 Task: Make in the project AgileAura a sprint 'Mobile Optimization Sprint'. Create in the project AgileAura a sprint 'Mobile Optimization Sprint'. Add in the project AgileAura a sprint 'Mobile Optimization Sprint'
Action: Mouse moved to (202, 55)
Screenshot: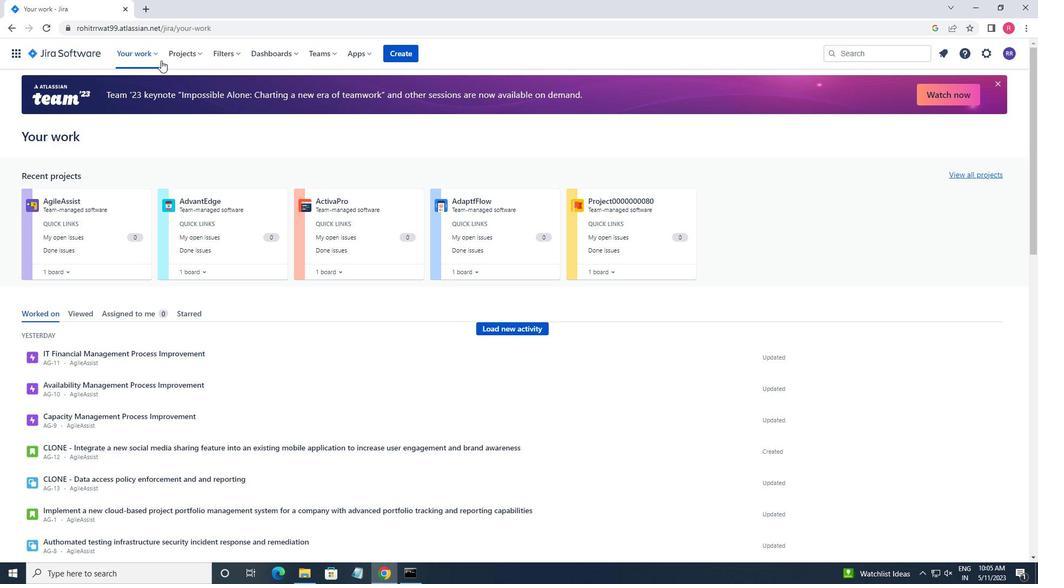 
Action: Mouse pressed left at (202, 55)
Screenshot: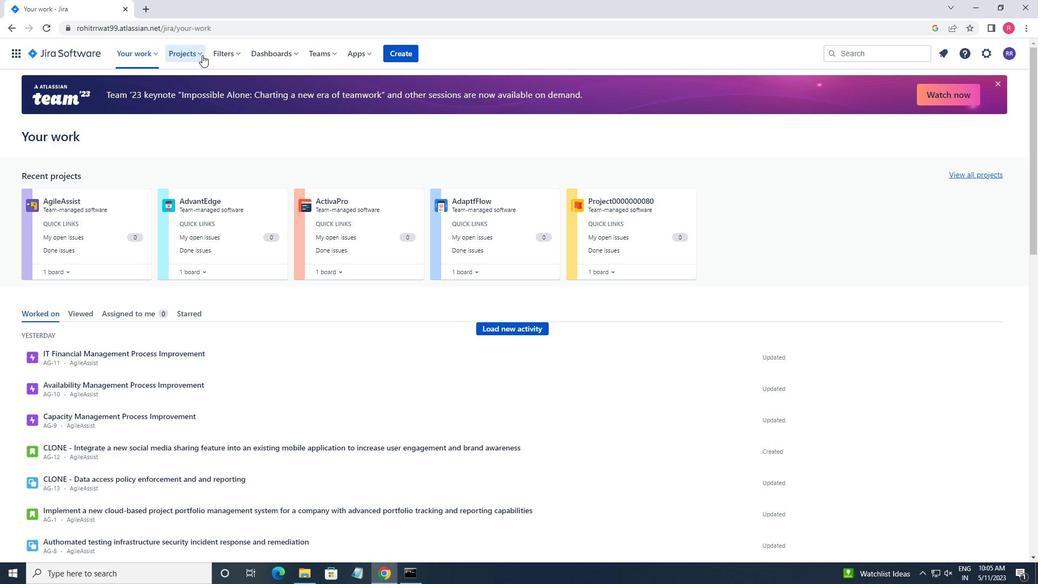 
Action: Mouse moved to (238, 97)
Screenshot: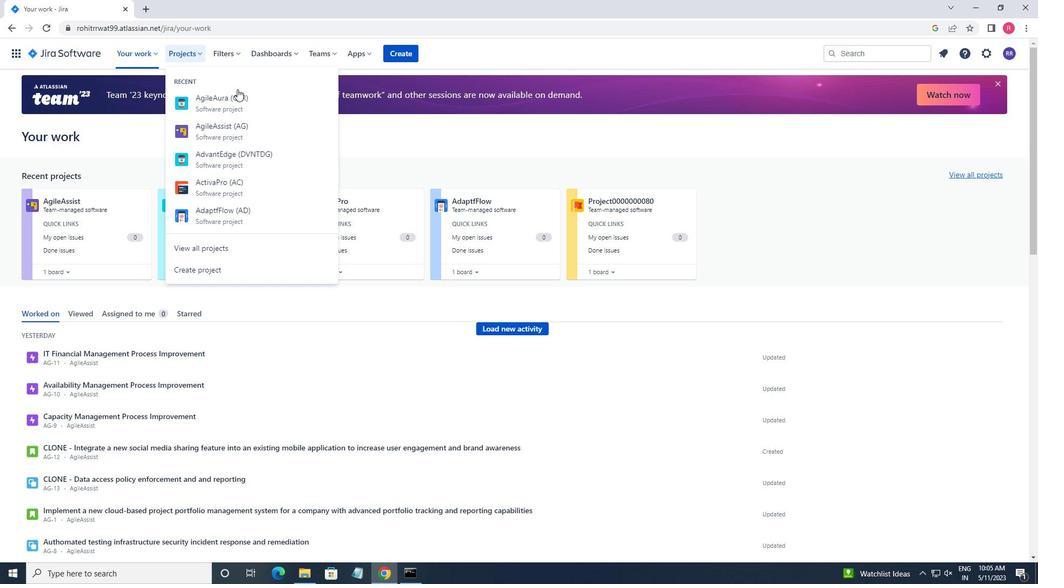 
Action: Mouse pressed left at (238, 97)
Screenshot: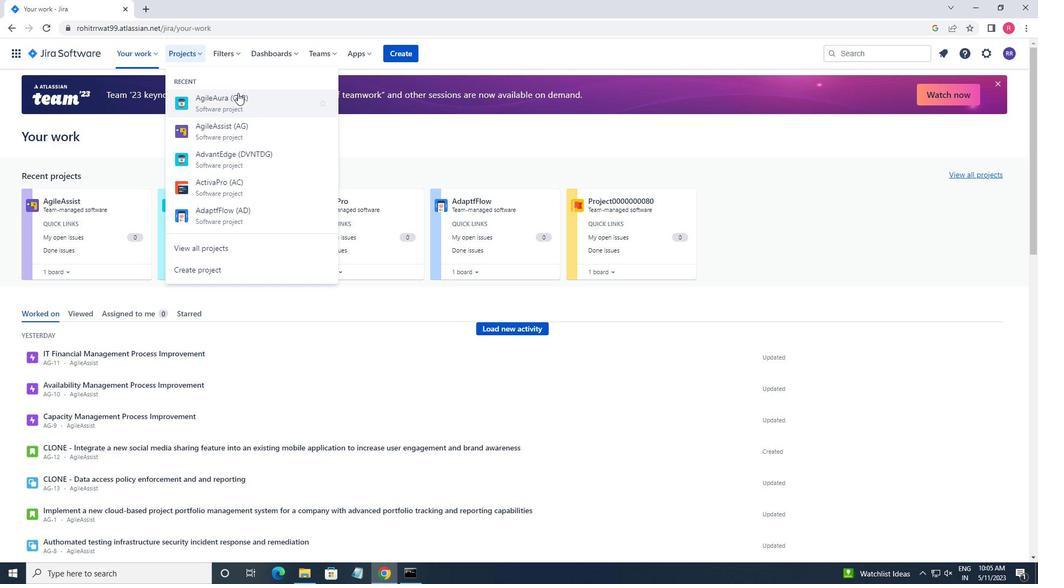 
Action: Mouse moved to (78, 164)
Screenshot: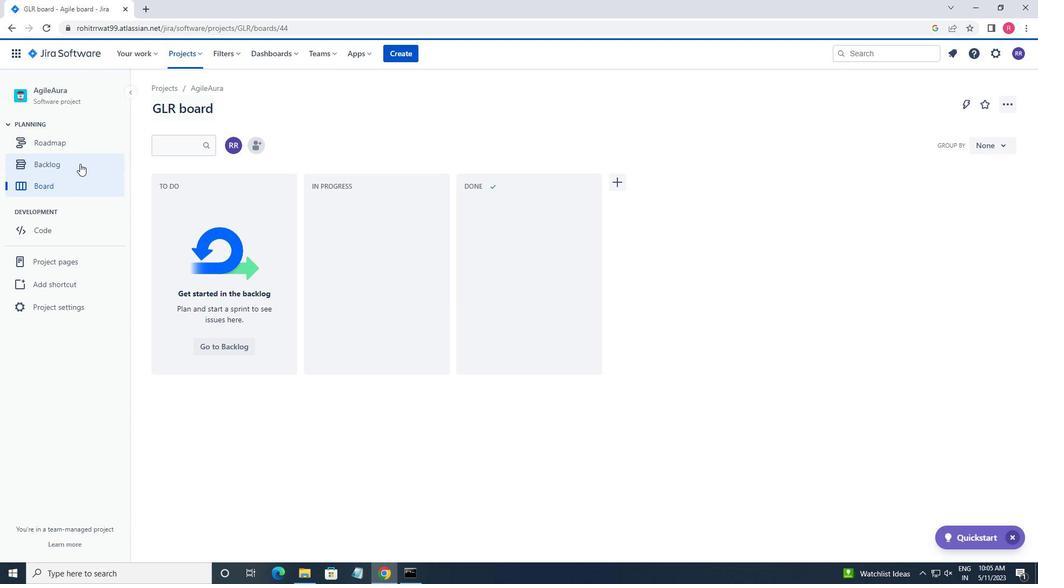 
Action: Mouse pressed left at (78, 164)
Screenshot: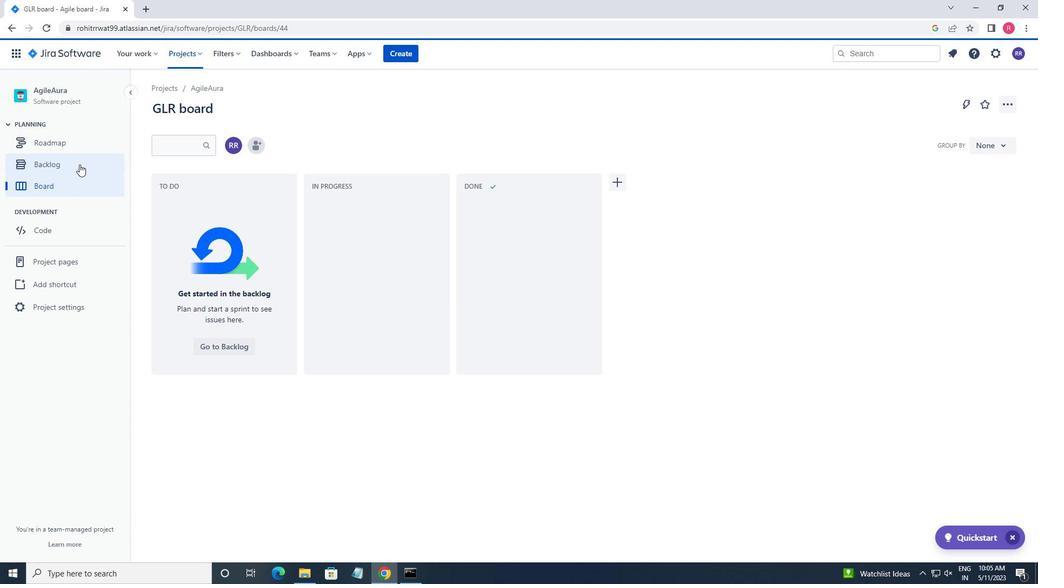 
Action: Mouse moved to (346, 341)
Screenshot: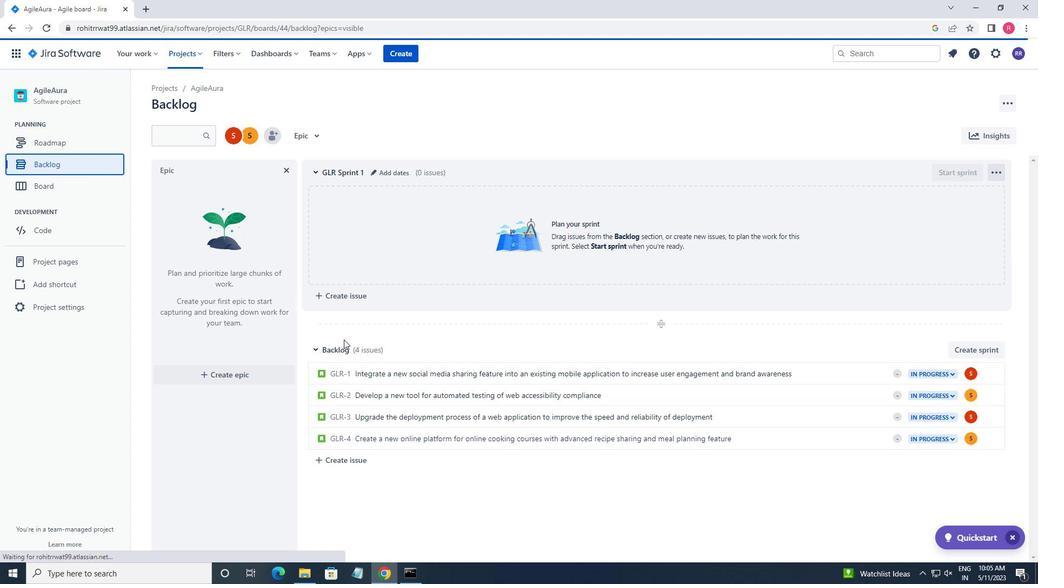 
Action: Mouse scrolled (346, 341) with delta (0, 0)
Screenshot: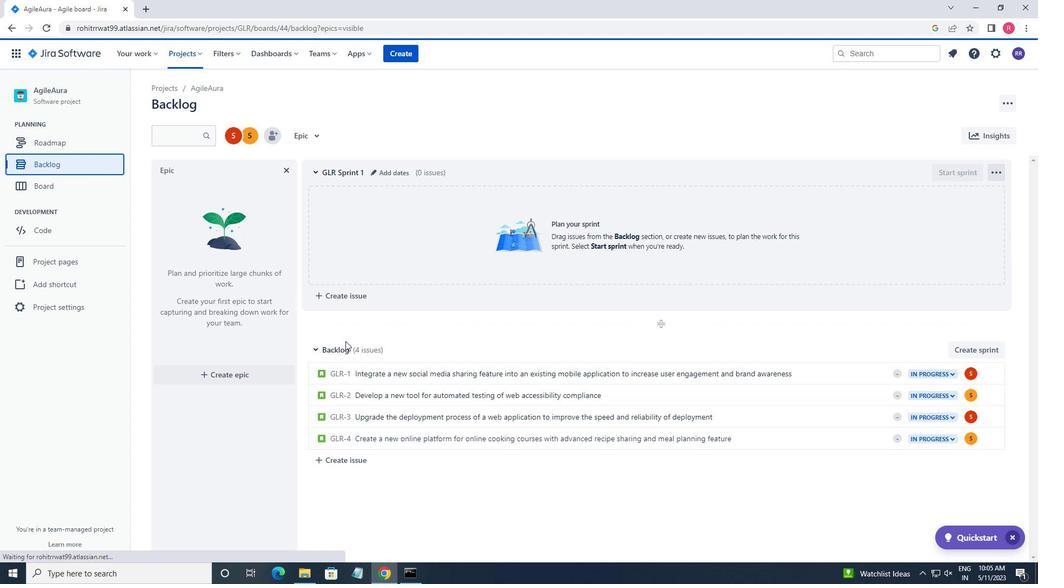 
Action: Mouse scrolled (346, 341) with delta (0, 0)
Screenshot: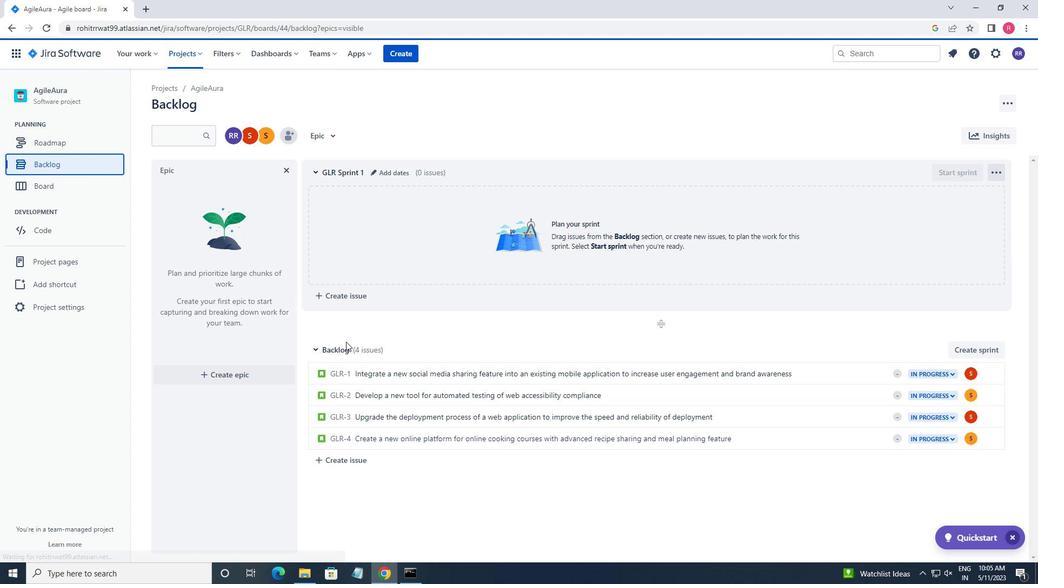 
Action: Mouse scrolled (346, 341) with delta (0, 0)
Screenshot: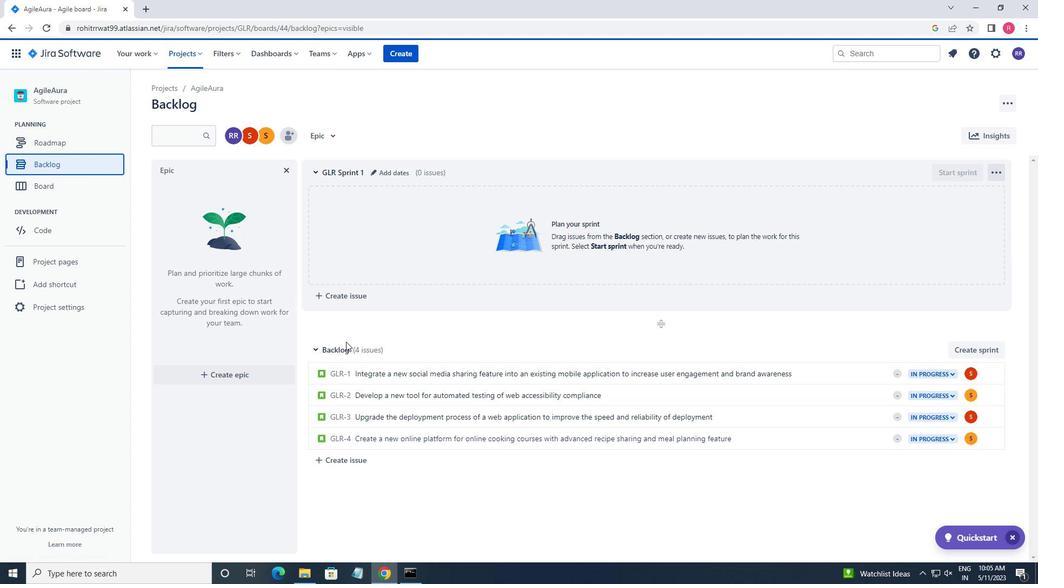 
Action: Mouse scrolled (346, 341) with delta (0, 0)
Screenshot: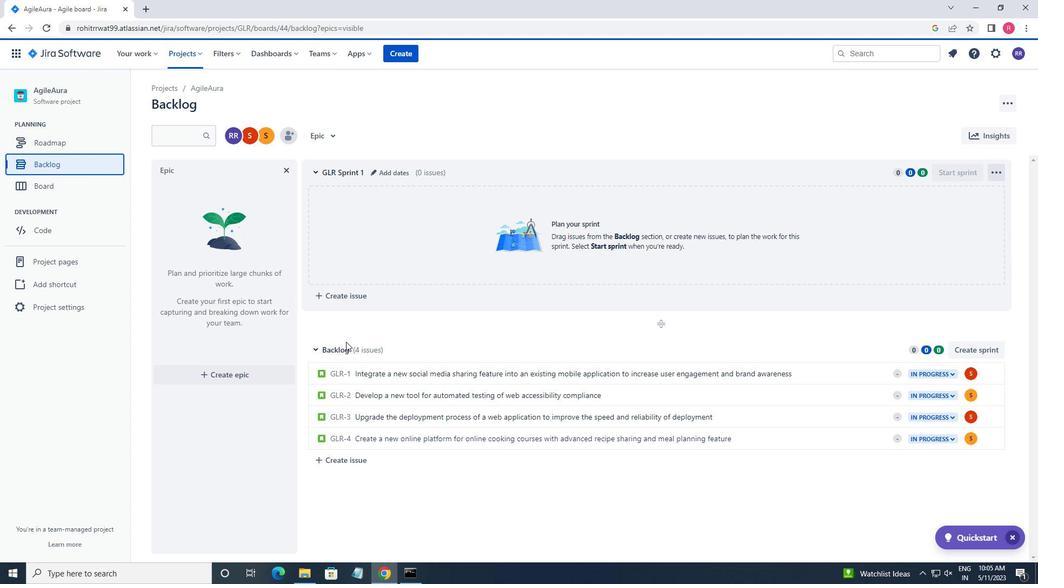 
Action: Mouse moved to (348, 292)
Screenshot: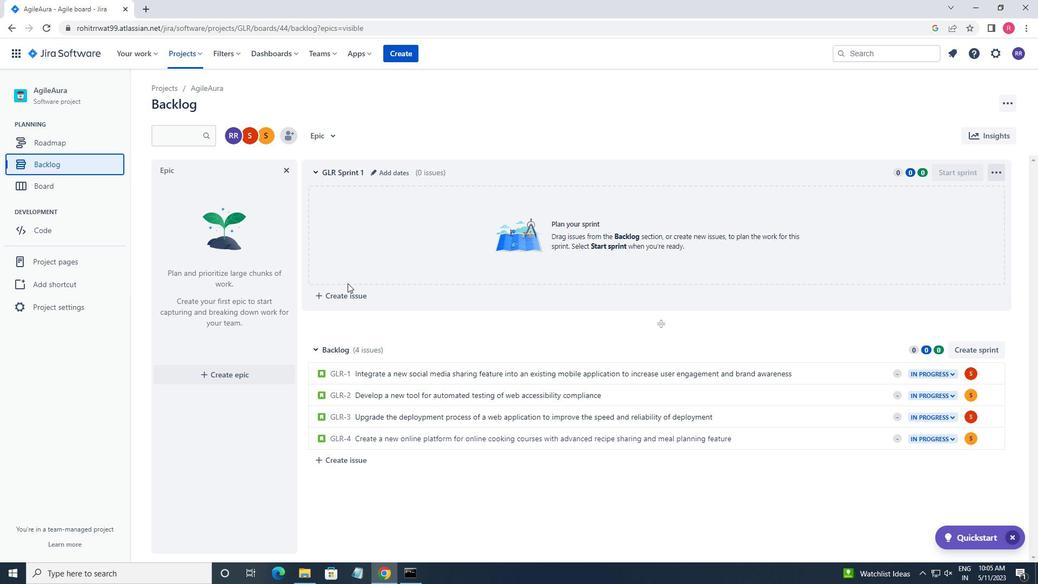 
Action: Mouse pressed left at (348, 292)
Screenshot: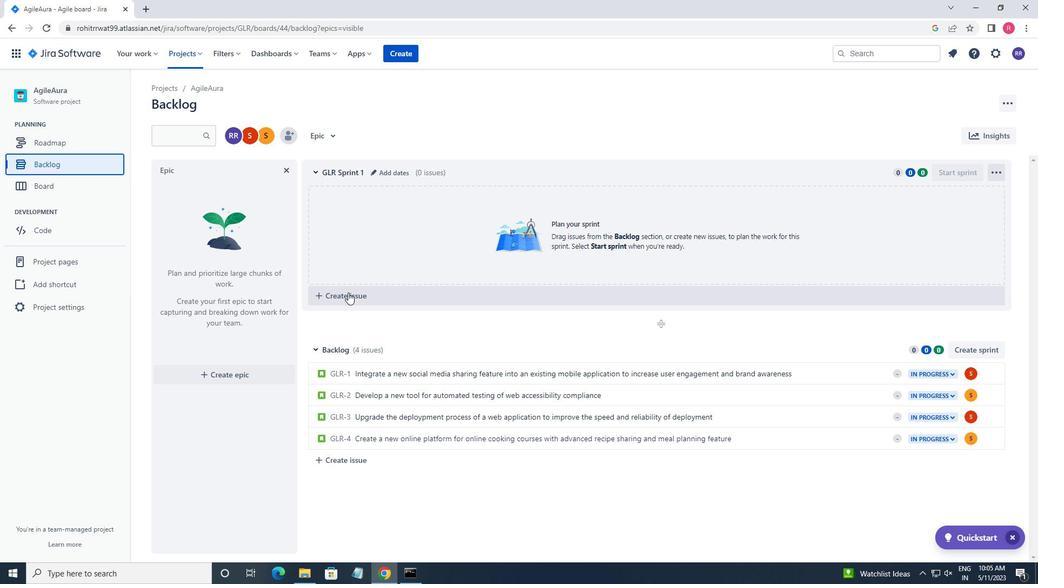 
Action: Mouse moved to (971, 349)
Screenshot: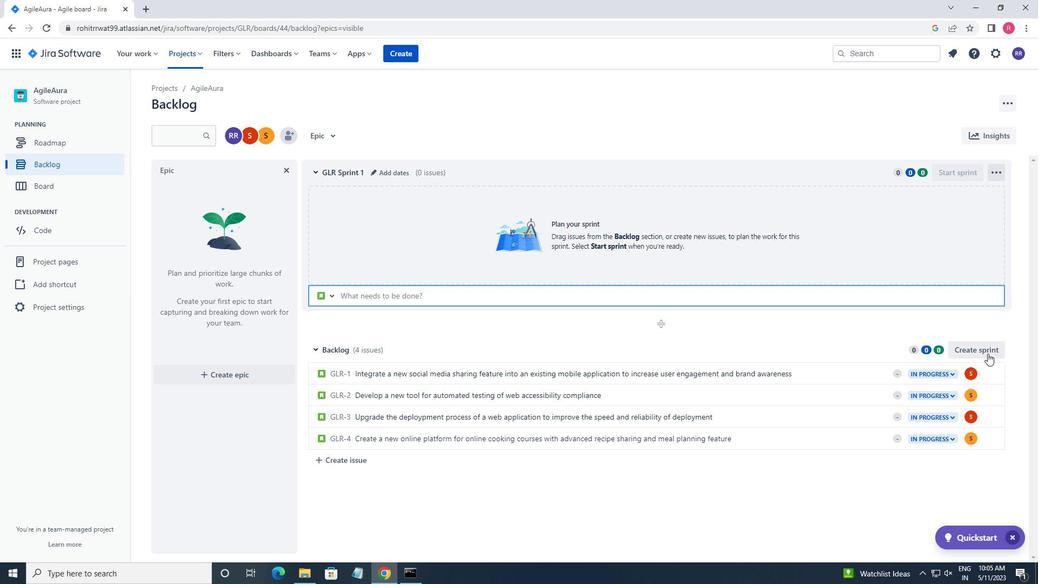 
Action: Mouse pressed left at (971, 349)
Screenshot: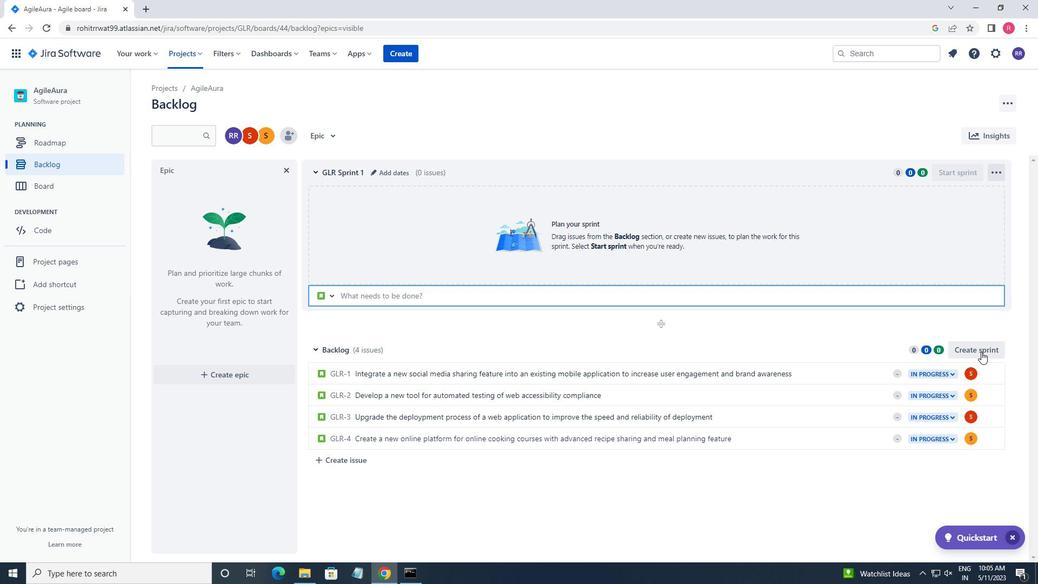 
Action: Mouse moved to (514, 280)
Screenshot: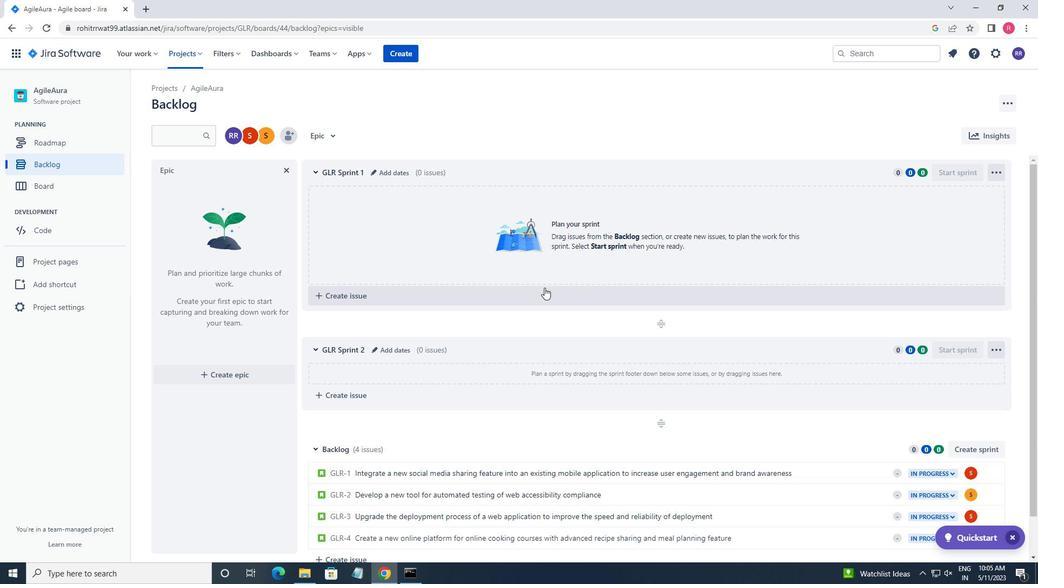
Action: Mouse scrolled (514, 280) with delta (0, 0)
Screenshot: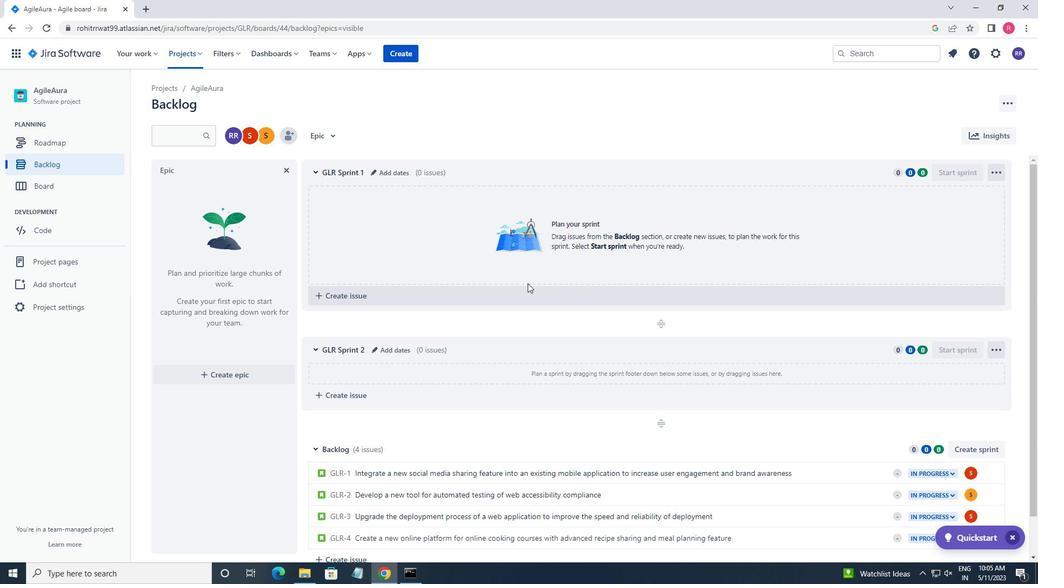 
Action: Mouse moved to (513, 279)
Screenshot: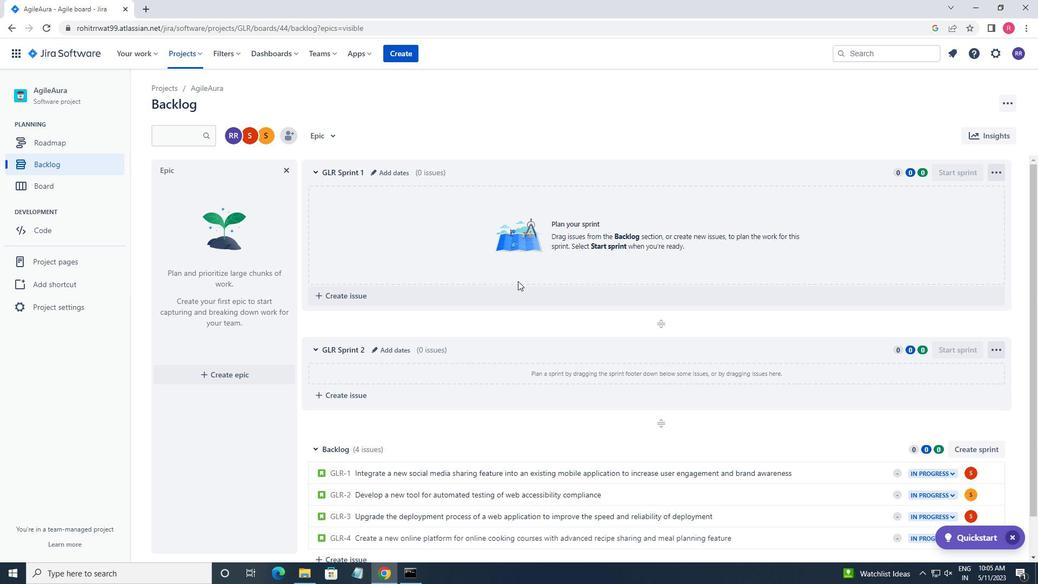 
Action: Mouse scrolled (513, 280) with delta (0, 0)
Screenshot: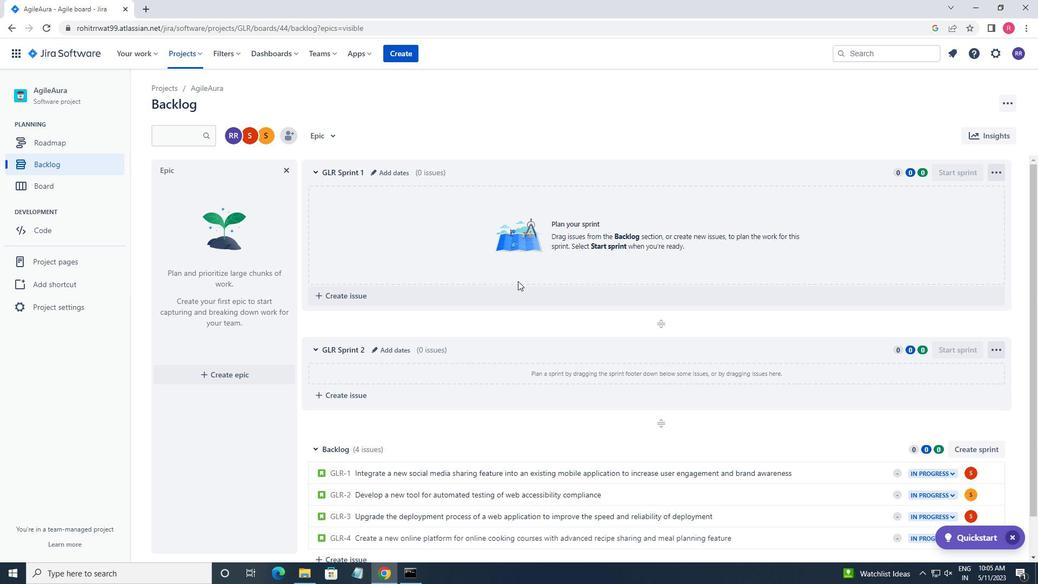 
Action: Mouse moved to (513, 279)
Screenshot: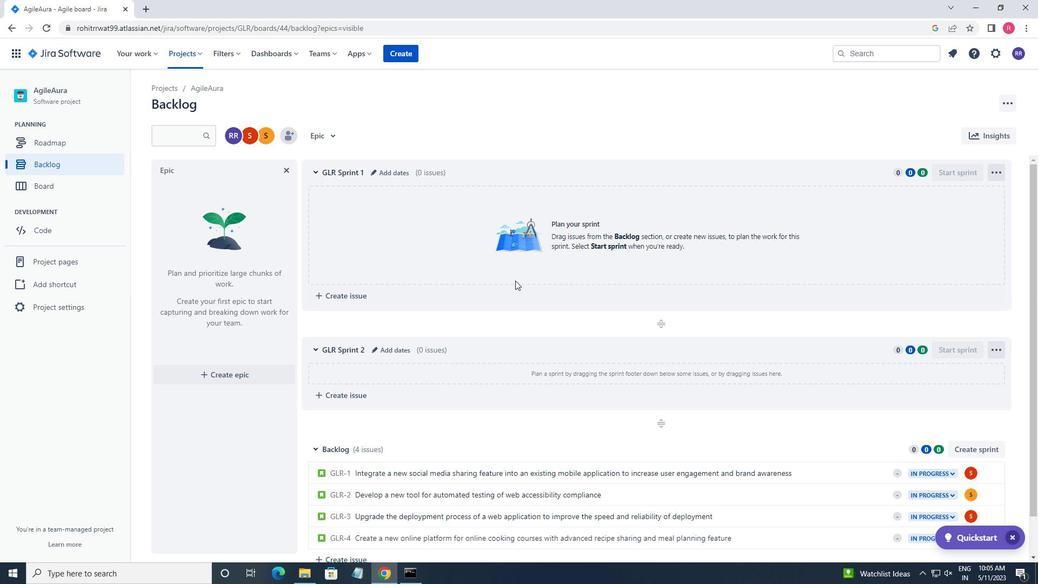 
Action: Mouse scrolled (513, 279) with delta (0, 0)
Screenshot: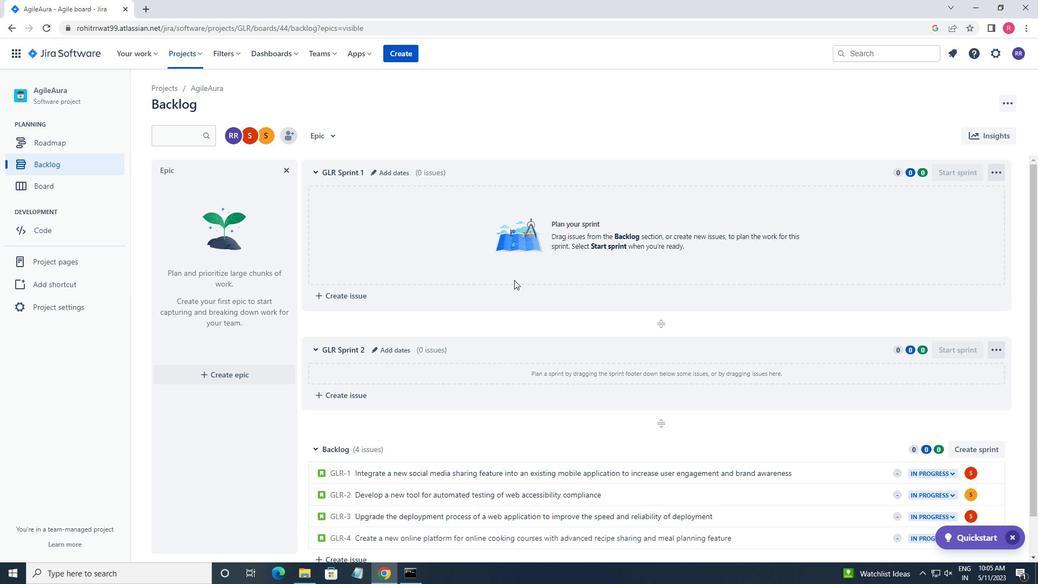 
Action: Mouse moved to (375, 178)
Screenshot: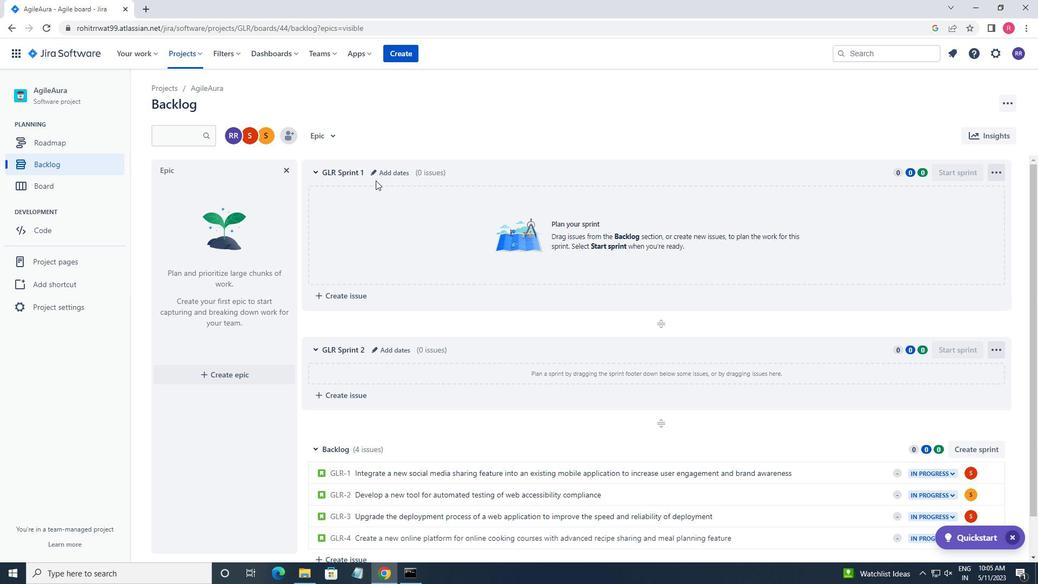 
Action: Mouse pressed left at (375, 178)
Screenshot: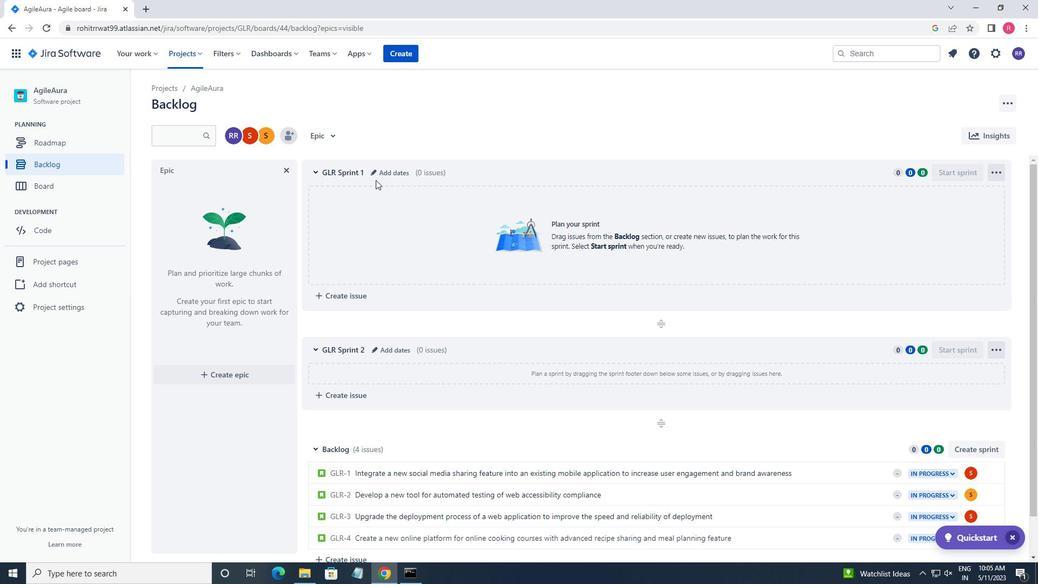 
Action: Mouse moved to (375, 174)
Screenshot: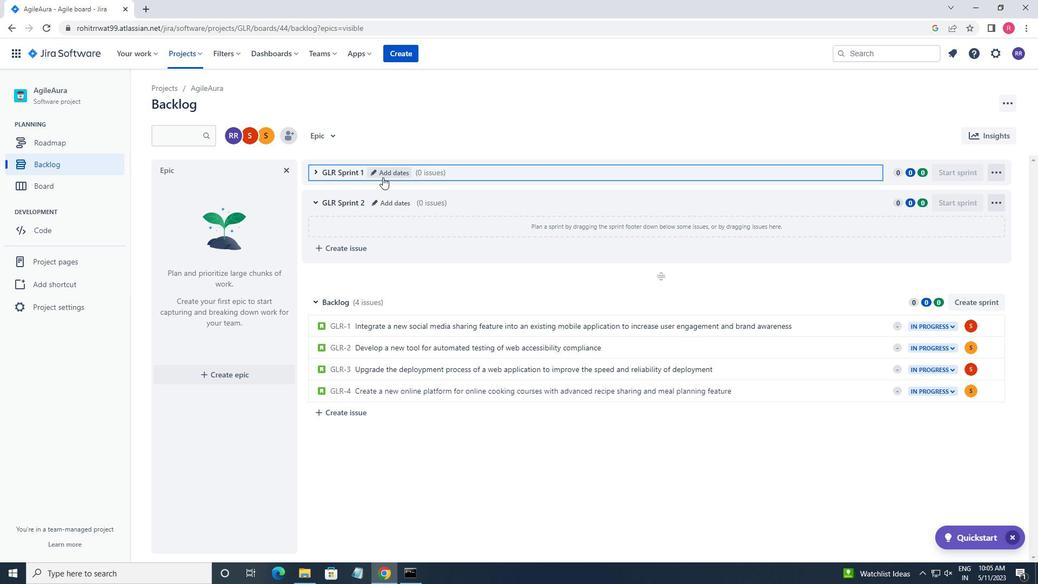 
Action: Mouse pressed left at (375, 174)
Screenshot: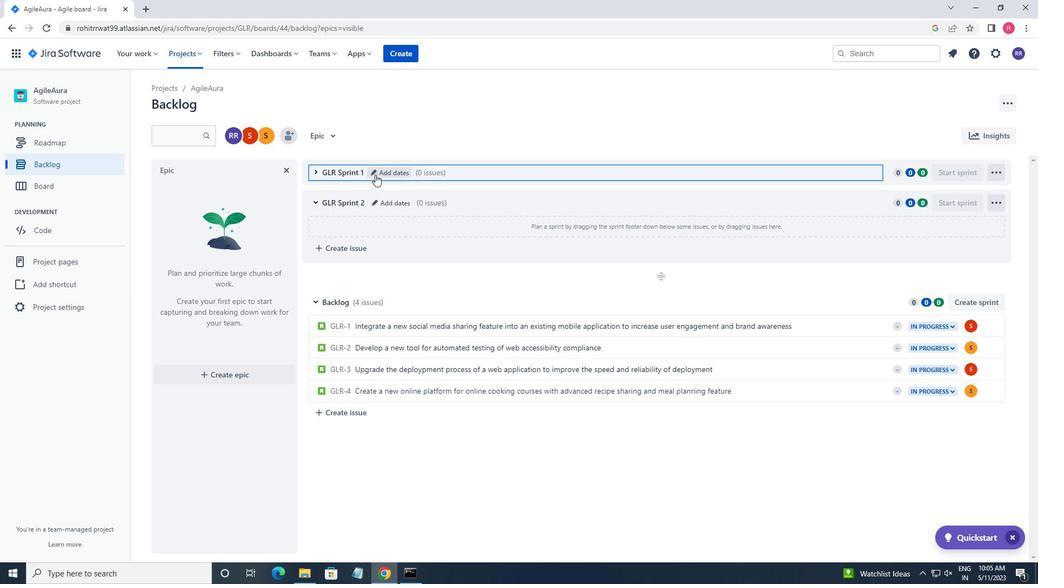
Action: Mouse moved to (374, 174)
Screenshot: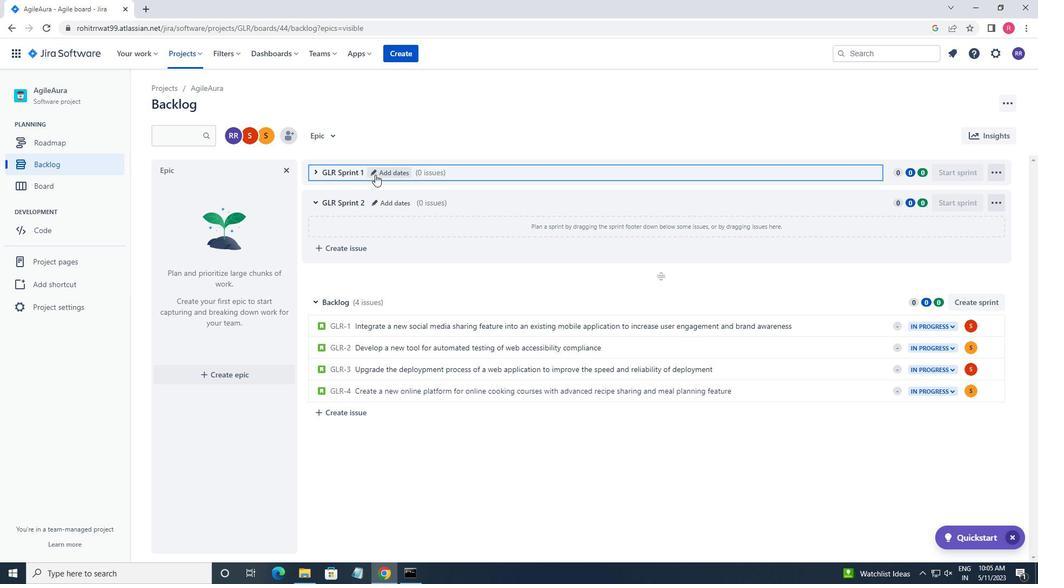 
Action: Key pressed <Key.backspace><Key.backspace><Key.backspace><Key.backspace><Key.backspace><Key.backspace><Key.backspace><Key.backspace><Key.backspace><Key.backspace><Key.backspace><Key.backspace><Key.backspace><Key.backspace><Key.backspace><Key.backspace><Key.backspace><Key.backspace><Key.backspace><Key.backspace><Key.backspace><Key.backspace><Key.backspace><Key.backspace><Key.backspace><Key.backspace><Key.backspace><Key.backspace><Key.backspace><Key.backspace><Key.backspace><Key.backspace><Key.backspace><Key.backspace><Key.backspace><Key.backspace><Key.backspace><Key.backspace><Key.backspace><Key.backspace><Key.backspace><Key.backspace><Key.backspace><Key.backspace><Key.backspace><Key.backspace><Key.backspace><Key.backspace><Key.backspace><Key.backspace><Key.shift_r>Mobilr<Key.backspace>e<Key.space><Key.shift_r>Optimization<Key.space><Key.shift>SPRINT
Screenshot: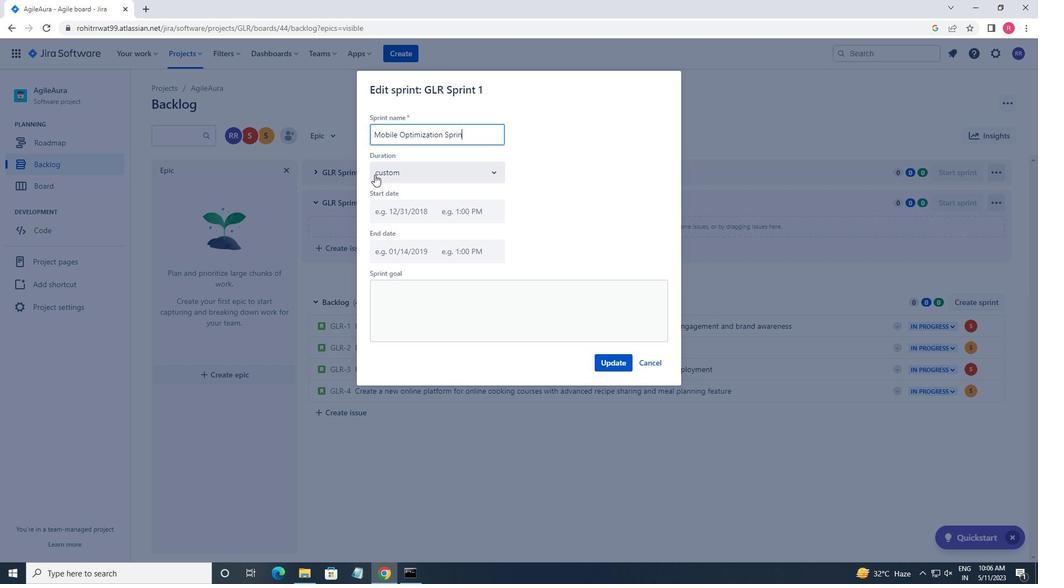 
Action: Mouse moved to (616, 364)
Screenshot: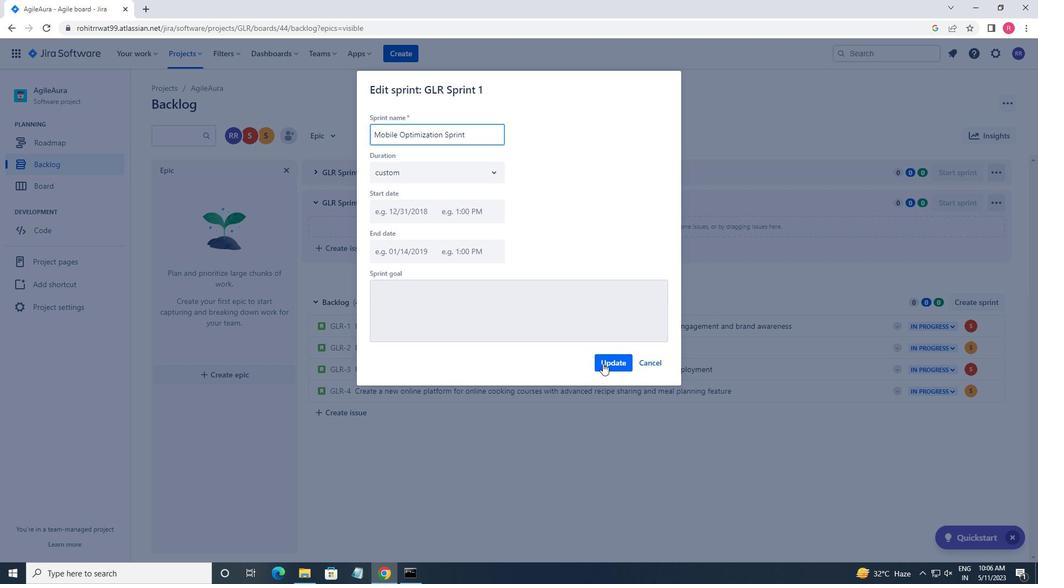 
Action: Mouse pressed left at (616, 364)
Screenshot: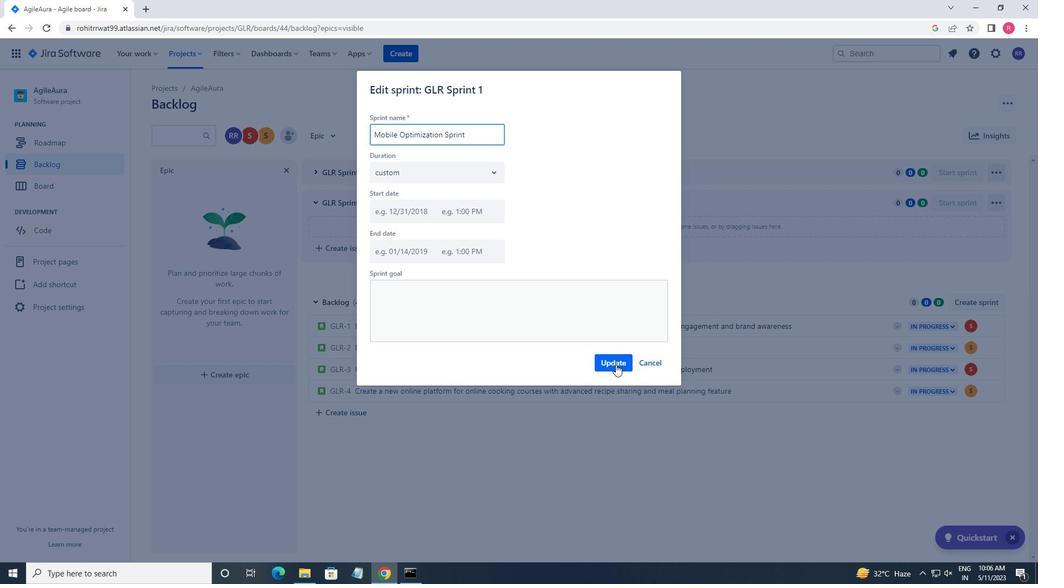 
Action: Mouse moved to (374, 200)
Screenshot: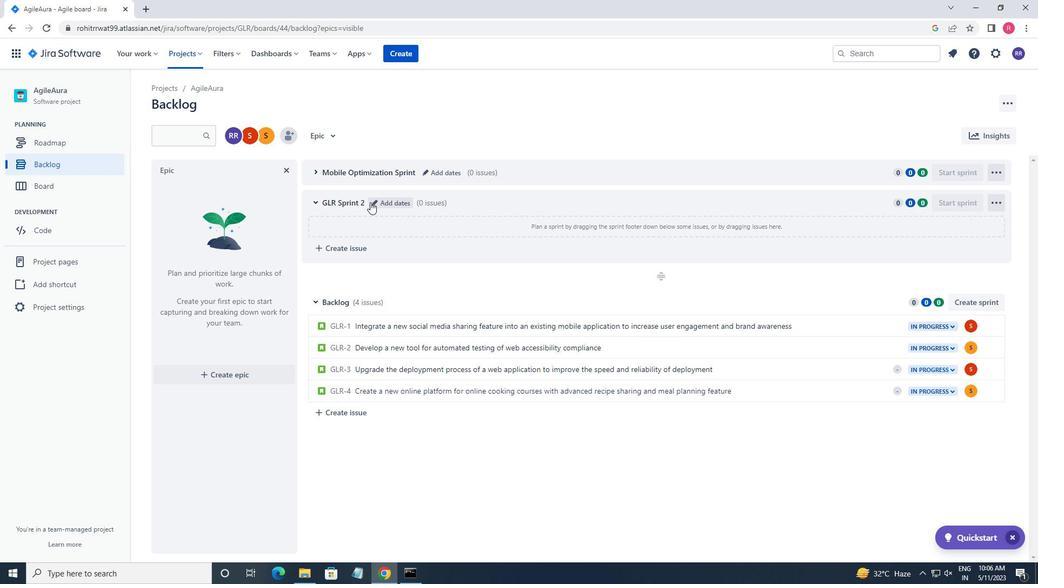 
Action: Mouse pressed left at (374, 200)
Screenshot: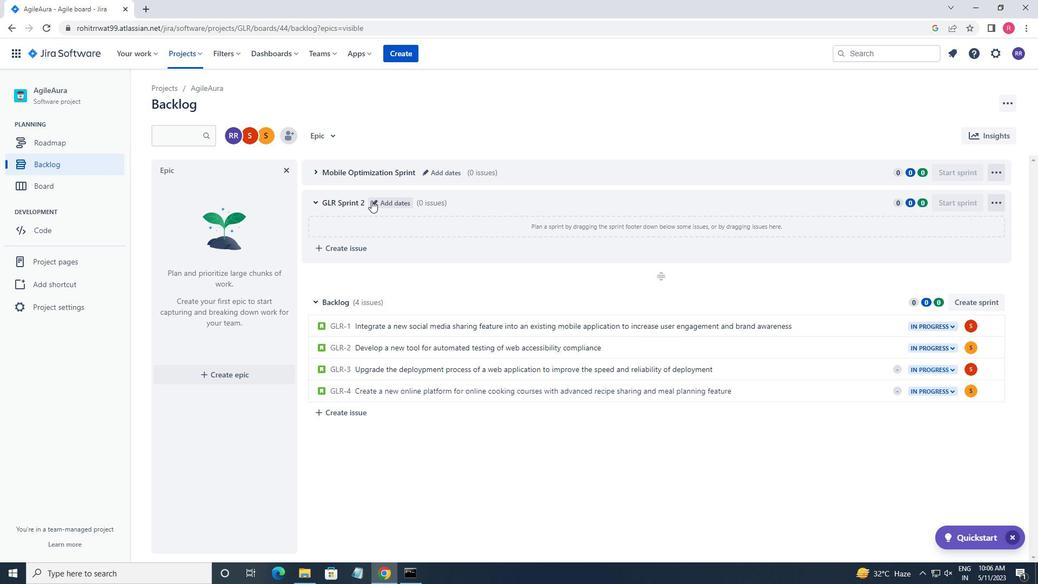 
Action: Mouse moved to (352, 208)
Screenshot: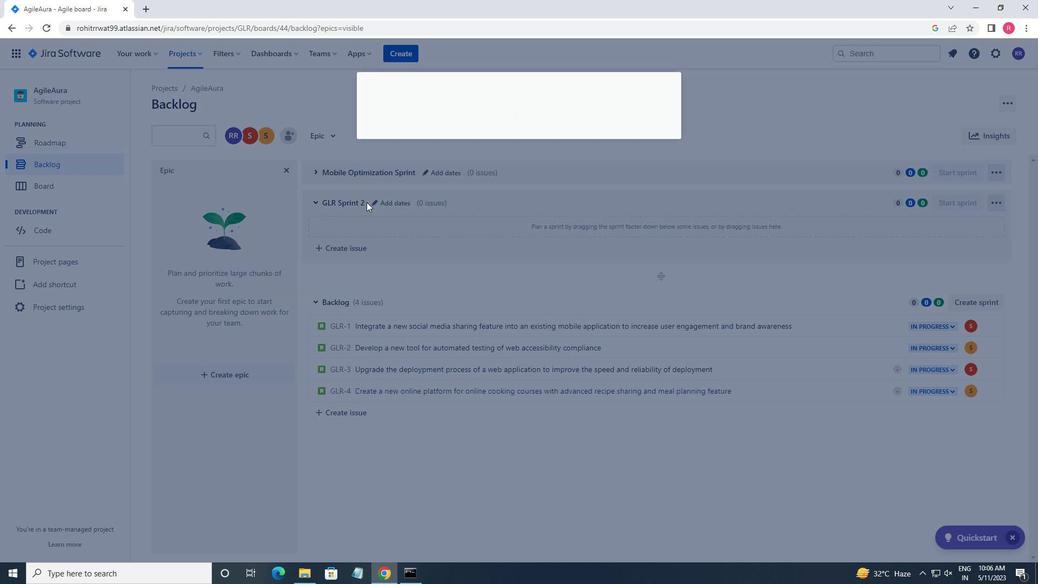 
Action: Key pressed <Key.backspace><Key.backspace><Key.backspace><Key.backspace><Key.backspace><Key.backspace><Key.backspace><Key.backspace><Key.backspace><Key.backspace><Key.backspace><Key.backspace><Key.backspace><Key.backspace><Key.backspace><Key.backspace><Key.backspace><Key.backspace><Key.backspace><Key.backspace><Key.backspace><Key.backspace><Key.backspace><Key.backspace><Key.backspace><Key.shift_r>MOBILR<Key.backspace>E<Key.space><Key.shift><Key.shift><Key.shift><Key.shift><Key.shift><Key.shift><Key.shift><Key.shift><Key.shift><Key.shift><Key.shift><Key.shift><Key.shift><Key.shift><Key.shift><Key.shift><Key.shift><Key.shift><Key.shift><Key.shift><Key.shift><Key.shift><Key.shift><Key.shift><Key.shift><Key.shift>O
Screenshot: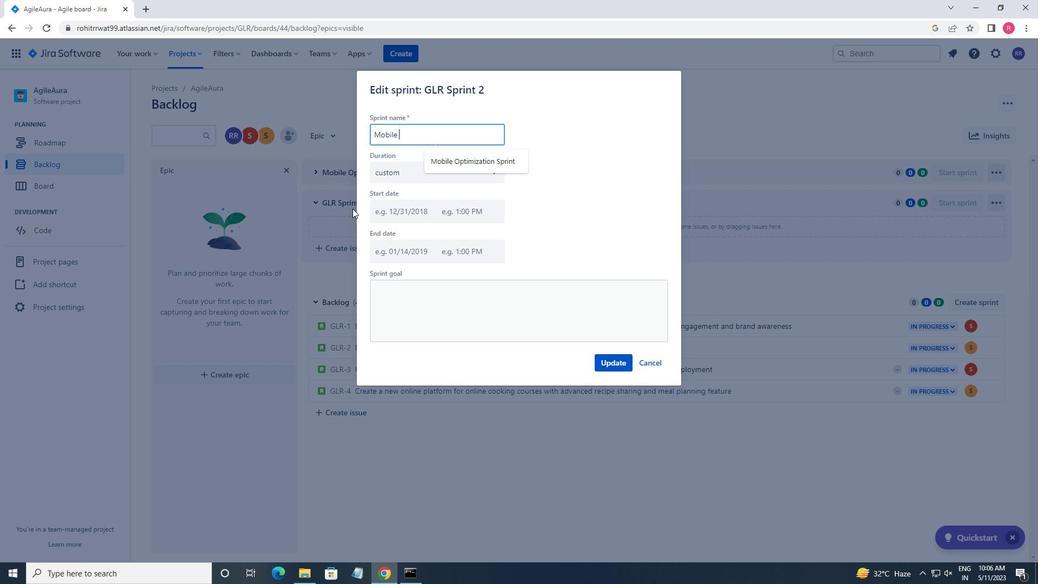 
Action: Mouse moved to (454, 162)
Screenshot: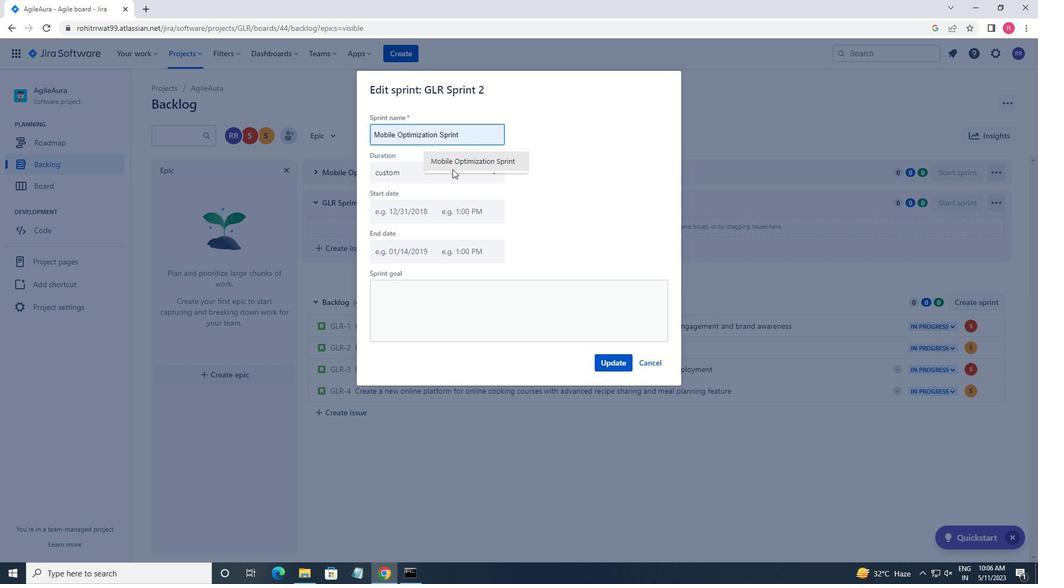 
Action: Mouse pressed left at (454, 162)
Screenshot: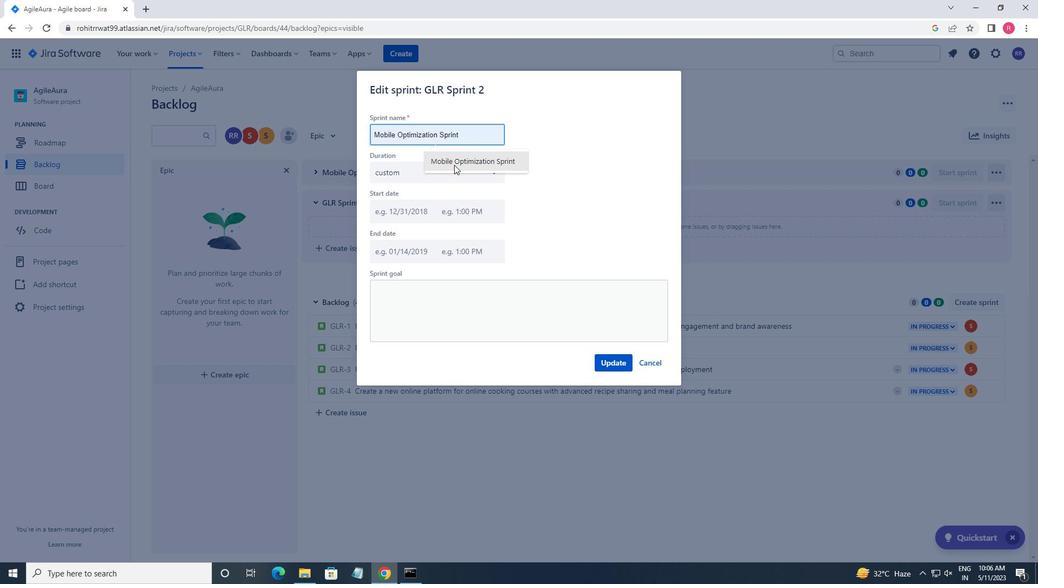 
Action: Mouse moved to (599, 362)
Screenshot: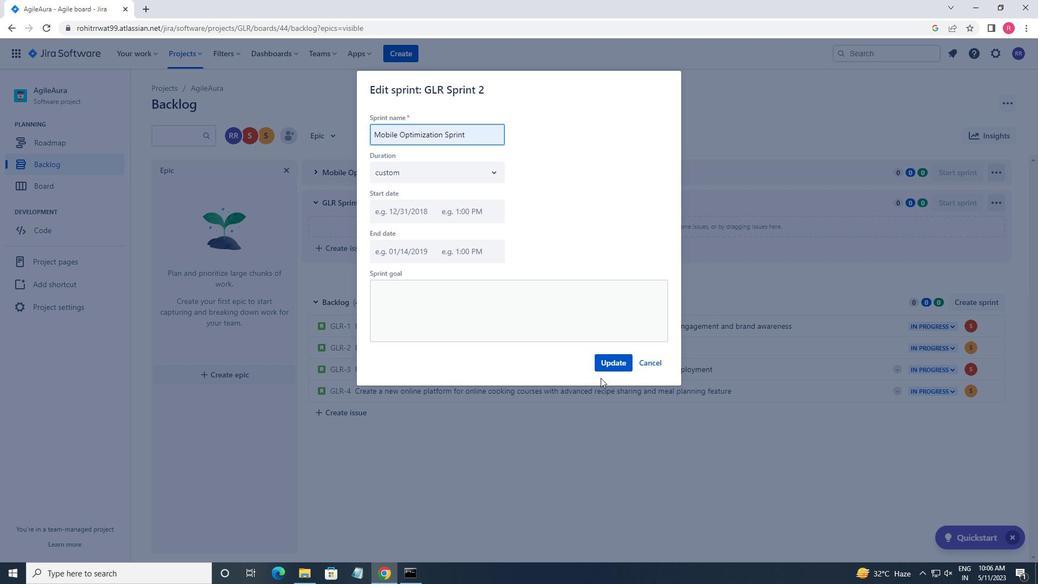
Action: Mouse pressed left at (599, 362)
Screenshot: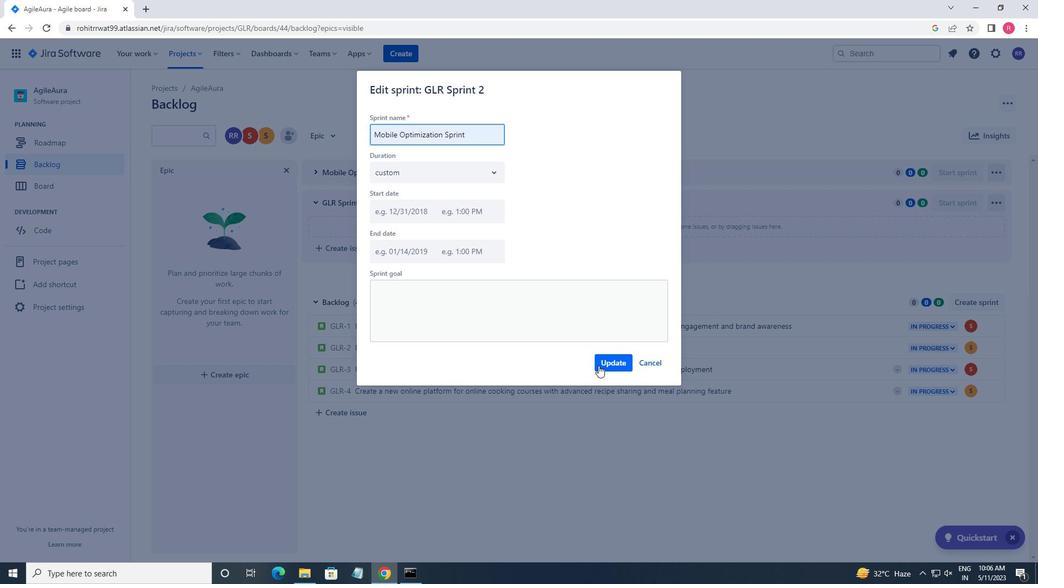 
Action: Mouse moved to (975, 300)
Screenshot: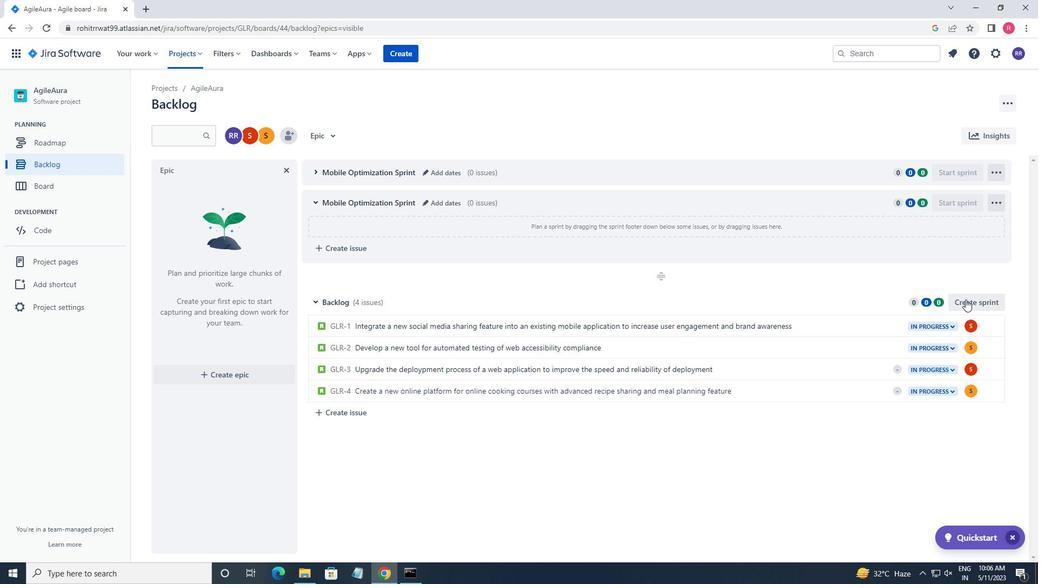 
Action: Mouse pressed left at (975, 300)
Screenshot: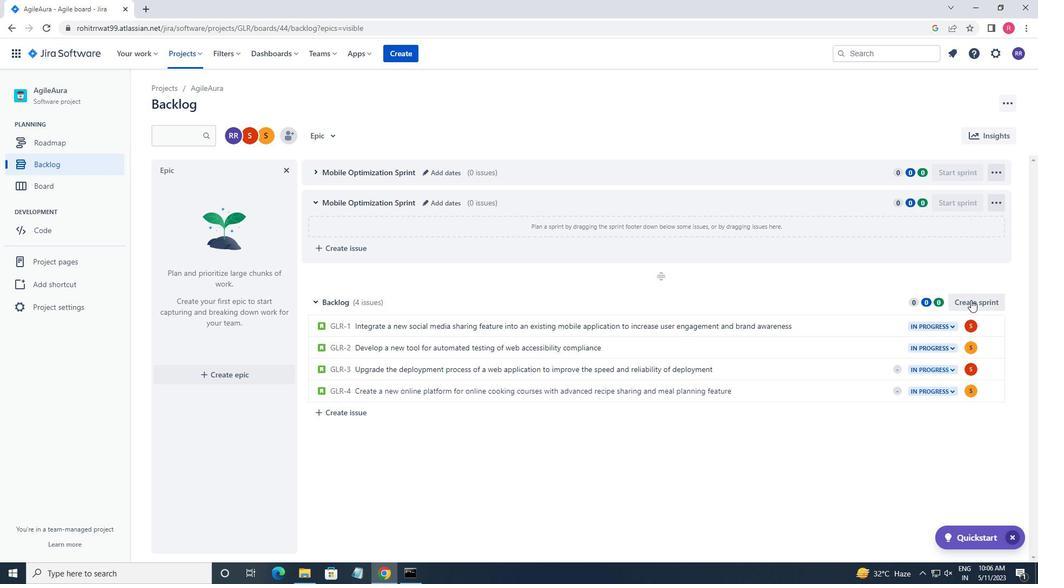 
Action: Mouse moved to (424, 302)
Screenshot: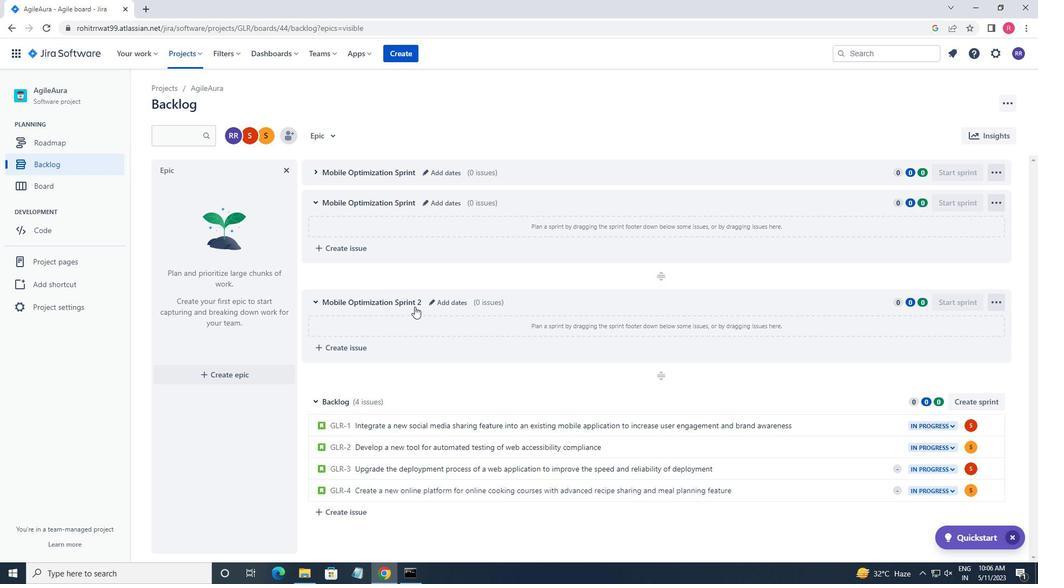 
Action: Mouse pressed left at (424, 302)
Screenshot: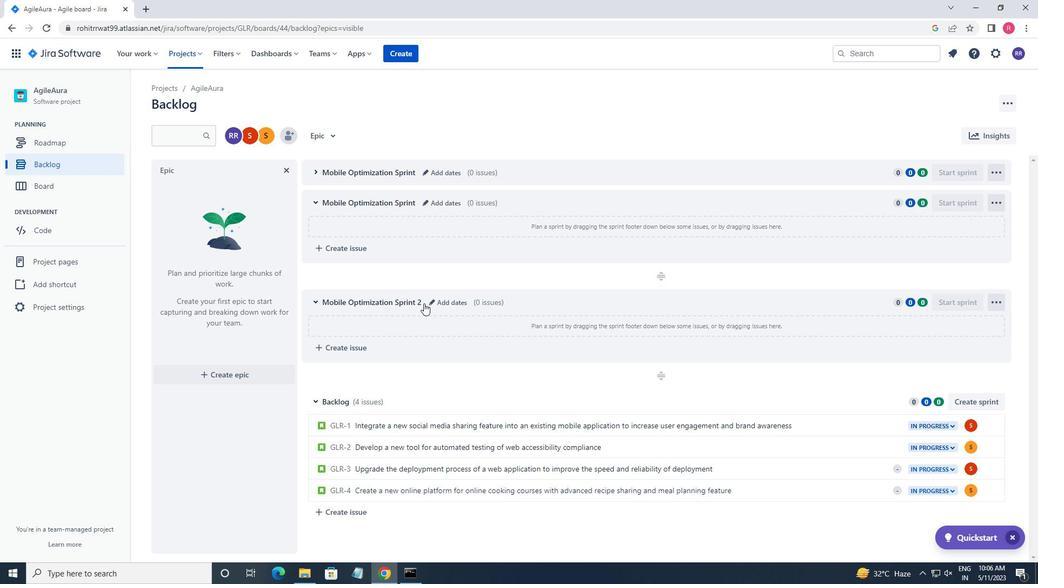 
Action: Mouse moved to (429, 303)
Screenshot: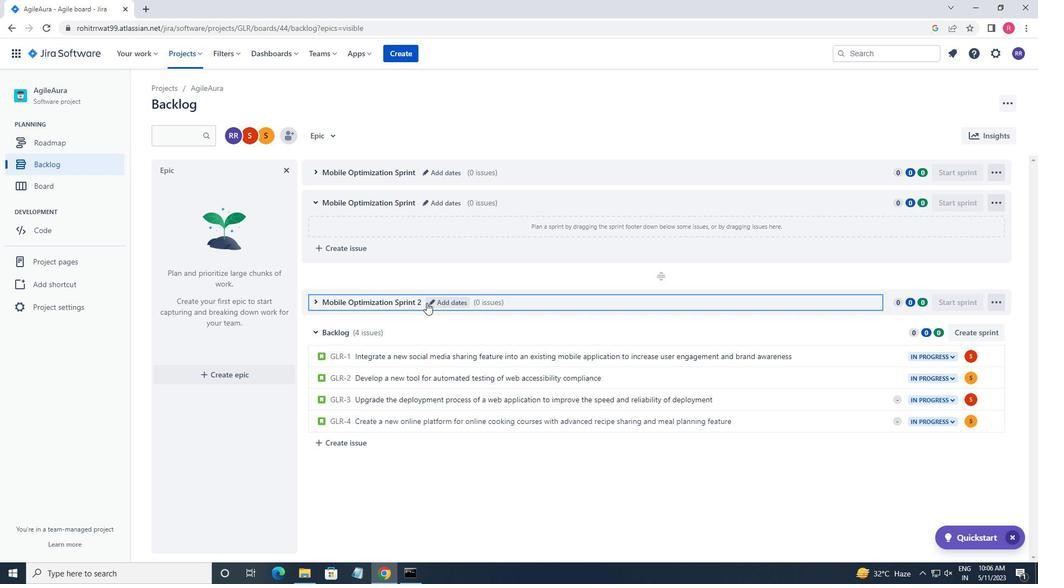 
Action: Mouse pressed left at (429, 303)
Screenshot: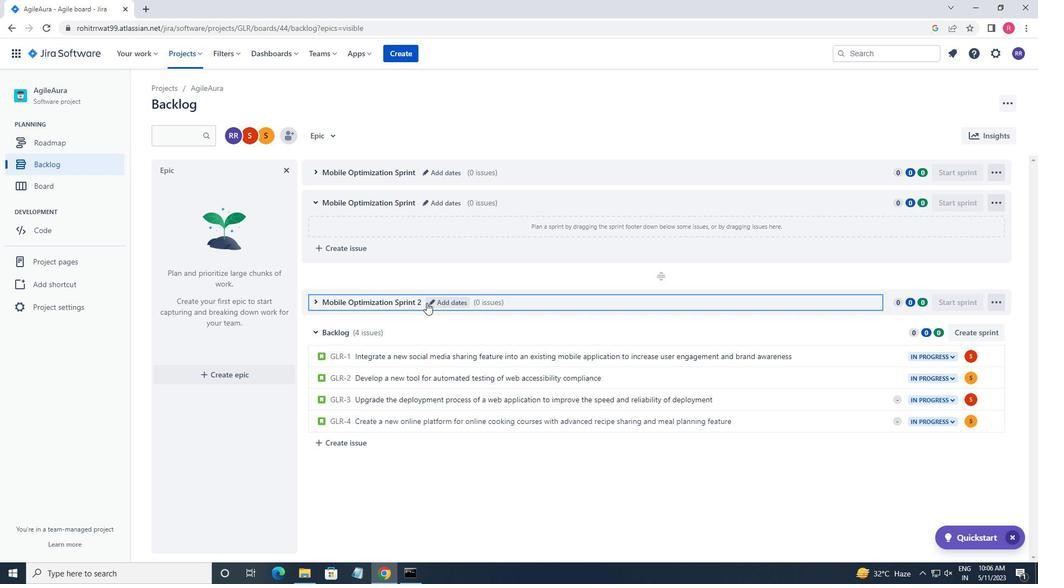 
Action: Key pressed <Key.backspace><Key.enter>
Screenshot: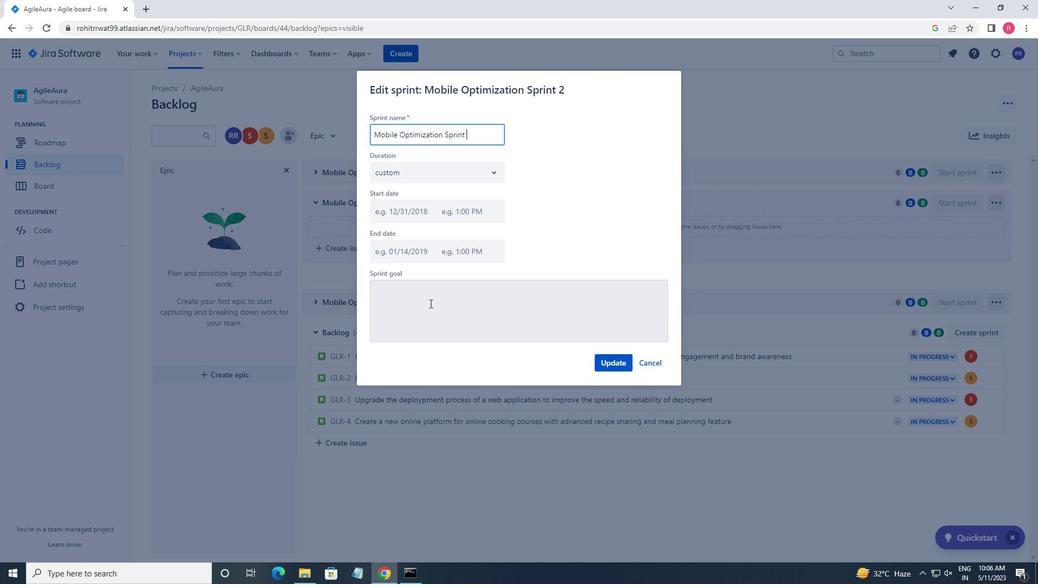 
